 Task: Create Issue Issue0000000362 in Backlog  in Scrum Project Project0000000073 in Jira. Create Issue Issue0000000363 in Backlog  in Scrum Project Project0000000073 in Jira. Create Issue Issue0000000364 in Backlog  in Scrum Project Project0000000073 in Jira. Create Issue Issue0000000365 in Backlog  in Scrum Project Project0000000073 in Jira. Create Issue Issue0000000366 in Backlog  in Scrum Project Project0000000074 in Jira
Action: Mouse moved to (106, 228)
Screenshot: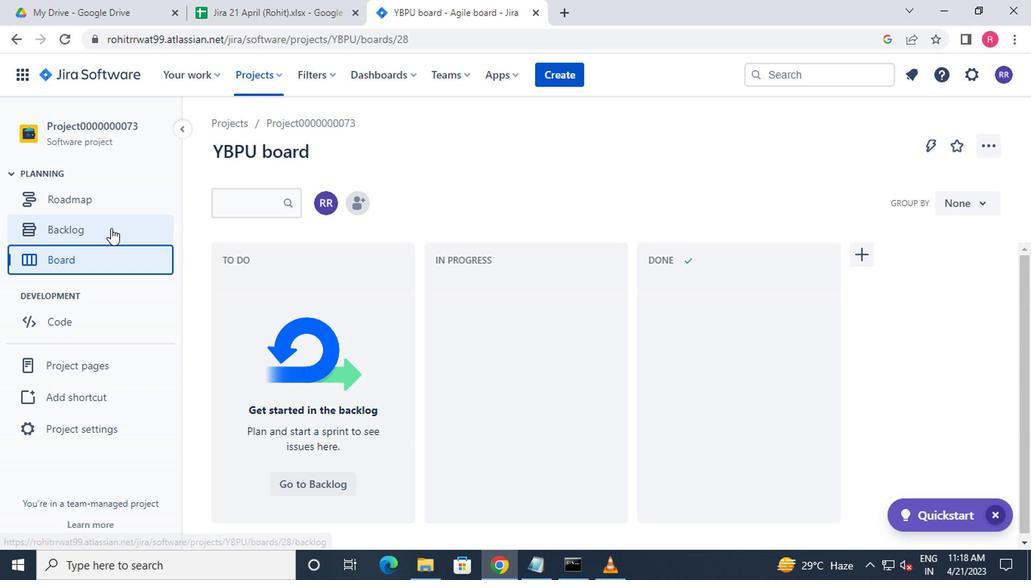 
Action: Mouse pressed left at (106, 228)
Screenshot: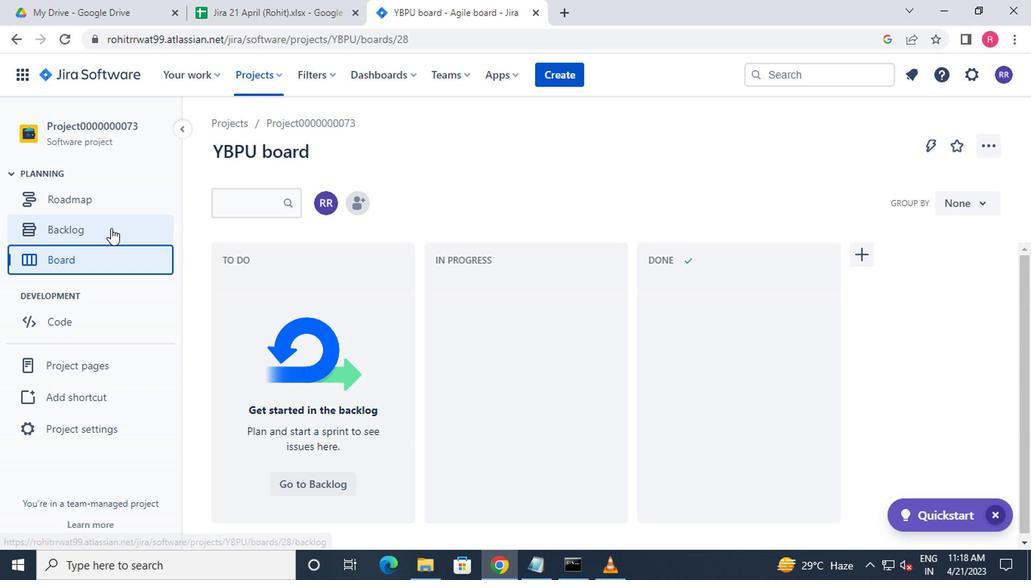 
Action: Mouse moved to (312, 336)
Screenshot: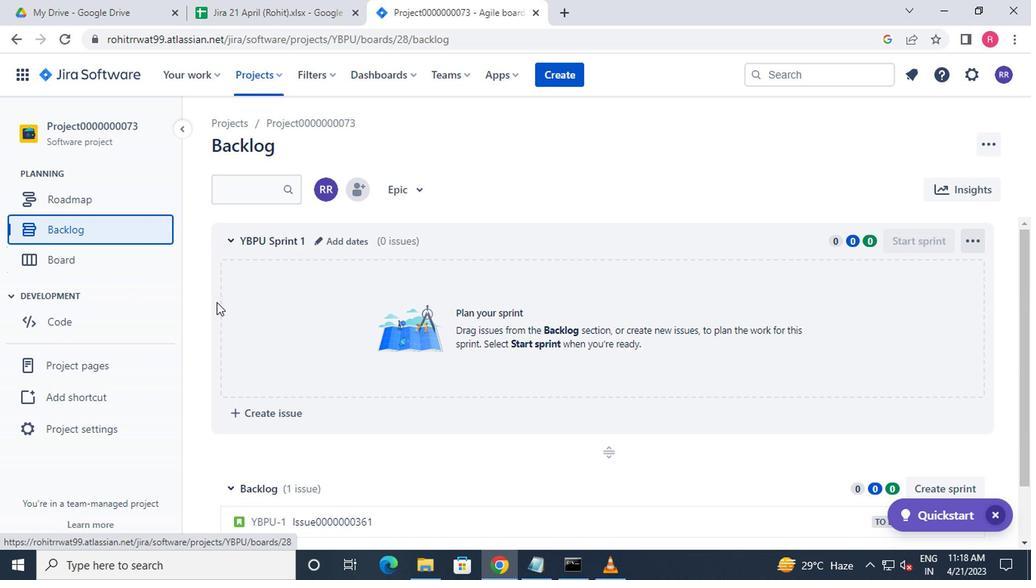 
Action: Mouse scrolled (312, 335) with delta (0, -1)
Screenshot: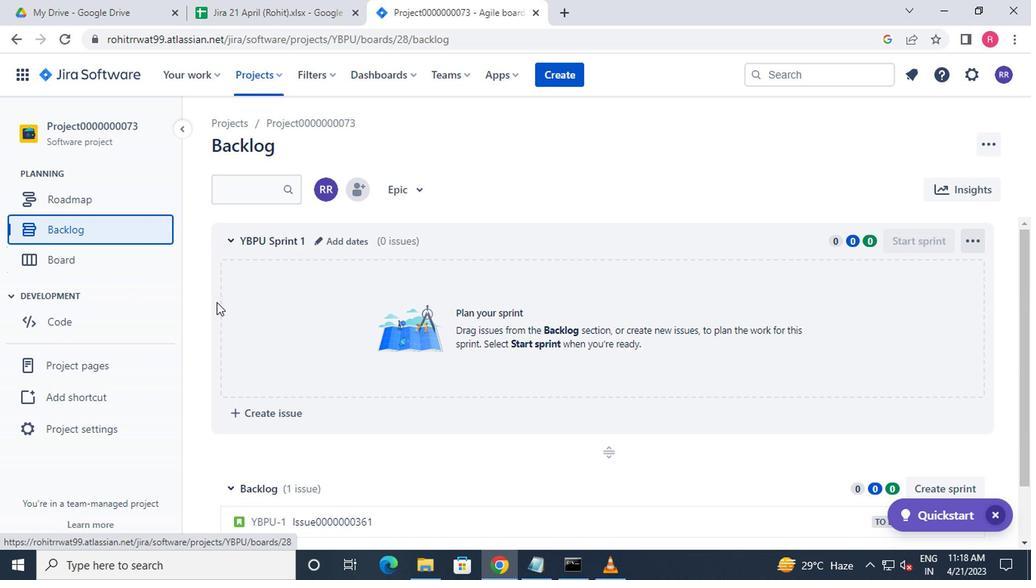 
Action: Mouse moved to (316, 338)
Screenshot: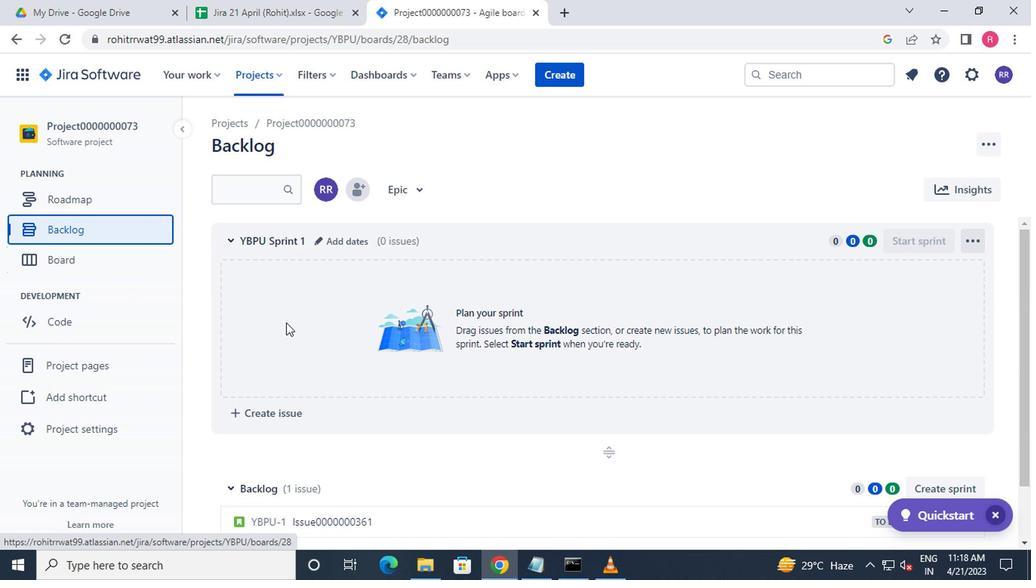 
Action: Mouse scrolled (316, 338) with delta (0, 0)
Screenshot: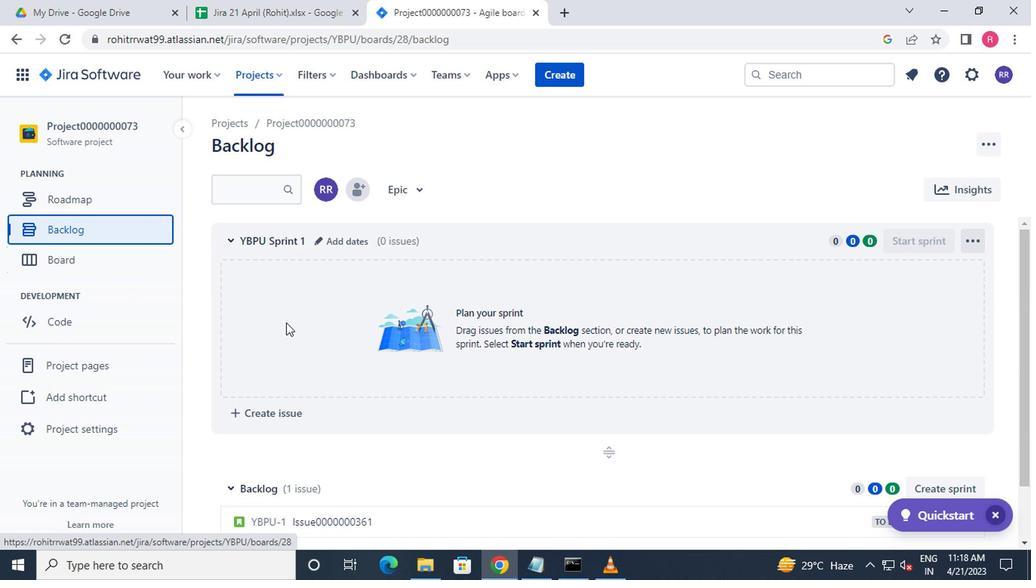 
Action: Mouse moved to (319, 340)
Screenshot: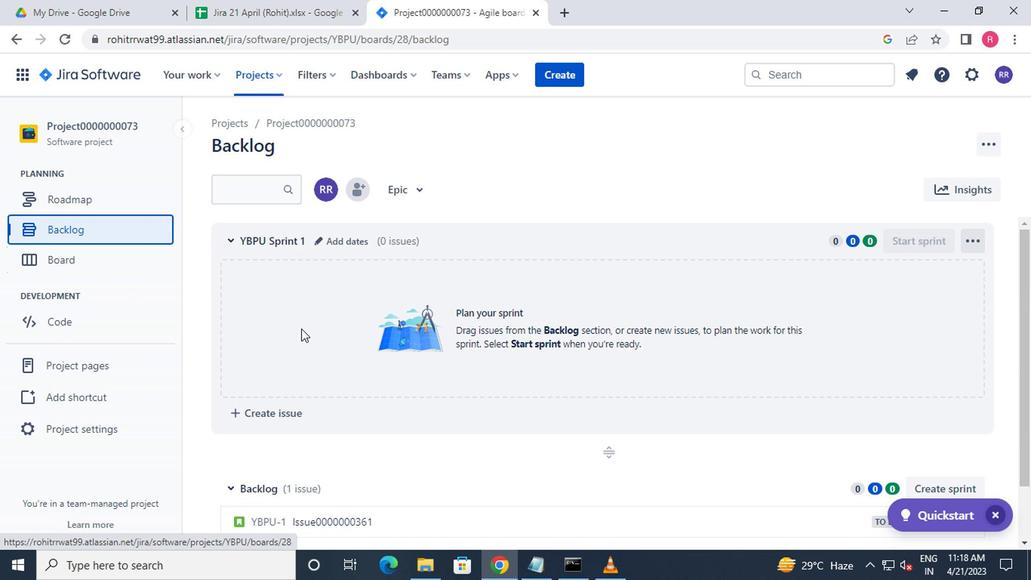 
Action: Mouse scrolled (319, 340) with delta (0, 0)
Screenshot: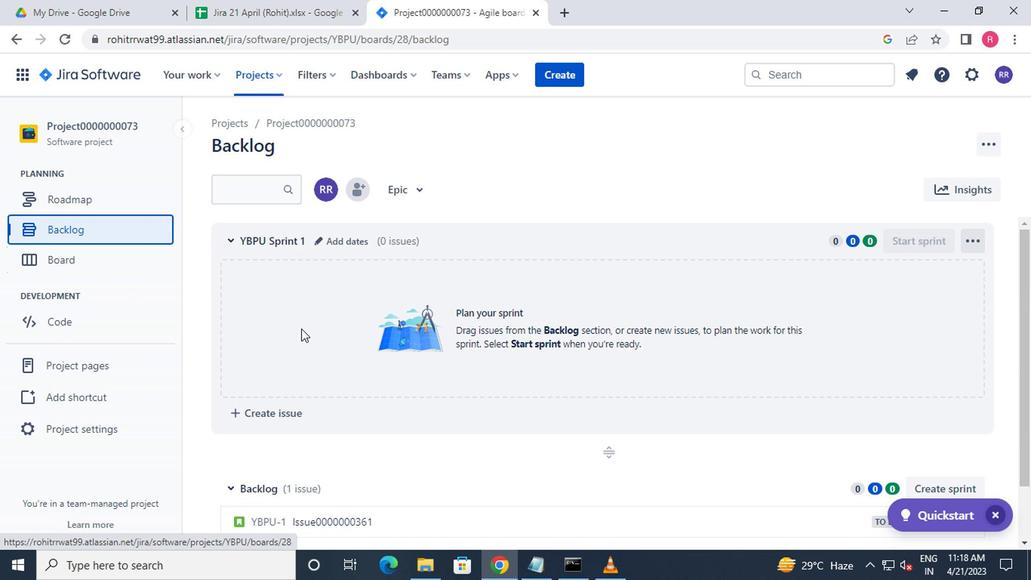 
Action: Mouse moved to (321, 341)
Screenshot: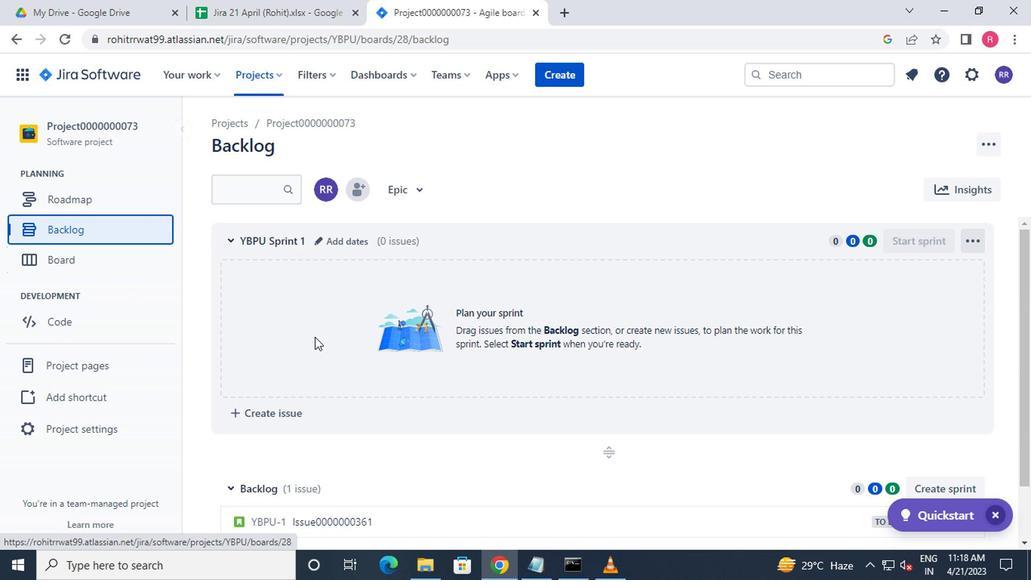 
Action: Mouse scrolled (321, 340) with delta (0, 0)
Screenshot: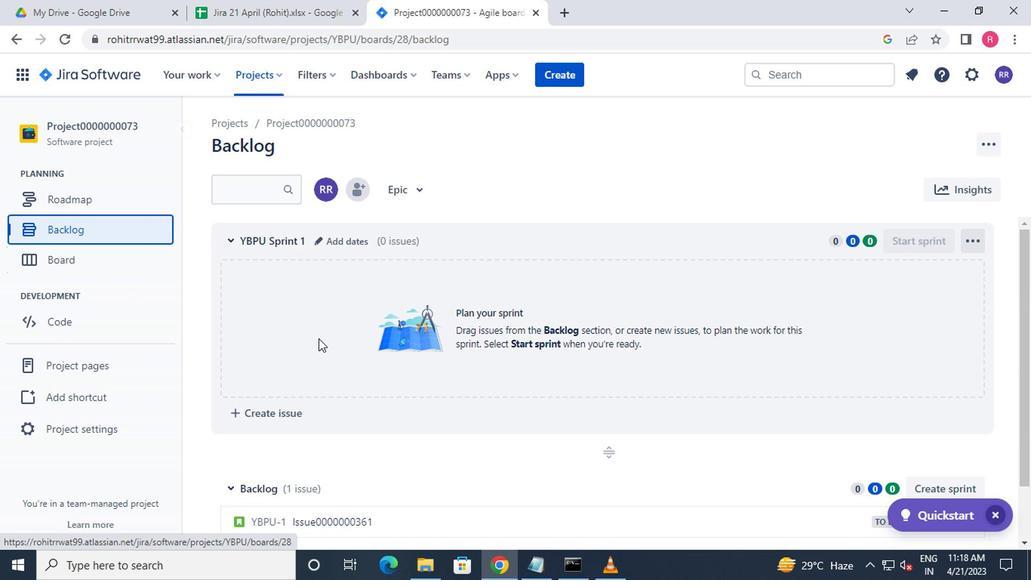 
Action: Mouse moved to (316, 481)
Screenshot: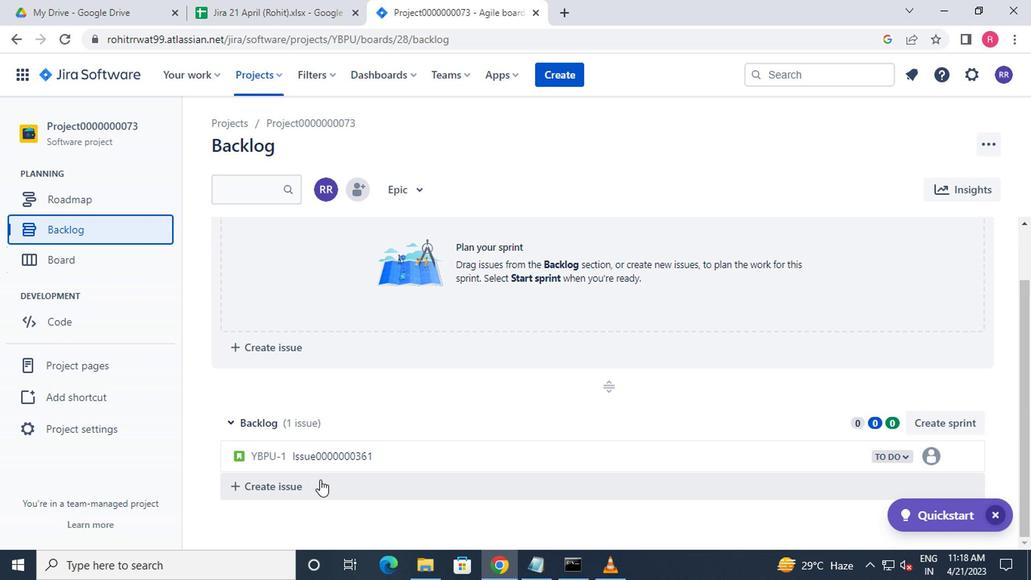 
Action: Mouse pressed left at (316, 481)
Screenshot: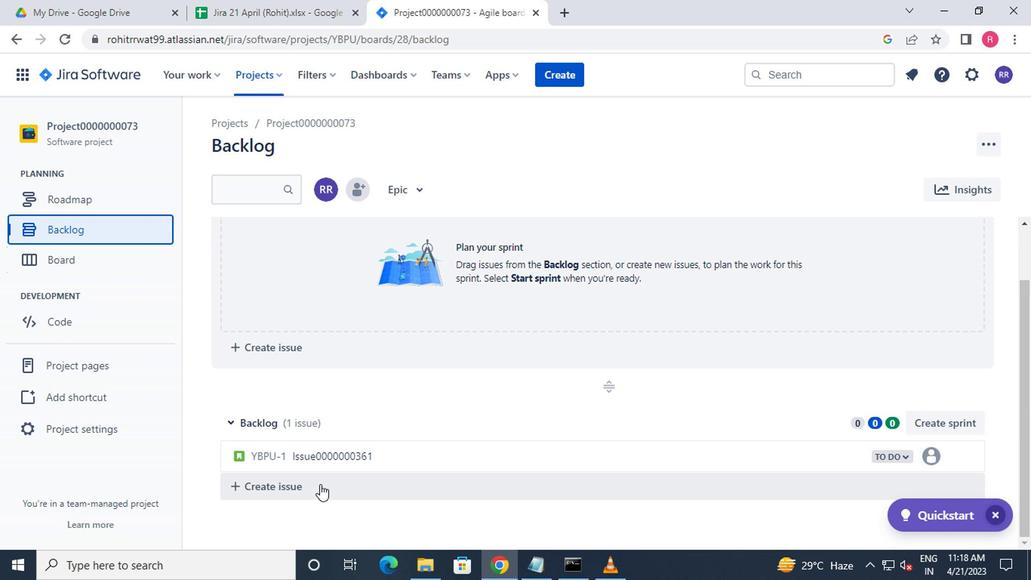 
Action: Key pressed <Key.shift>ISSUE0000<Key.backspace><Key.backspace><Key.backspace><Key.backspace><Key.backspace><Key.backspace><Key.backspace><Key.backspace><Key.backspace><Key.backspace><Key.backspace><Key.backspace><Key.backspace><Key.backspace><Key.backspace><Key.backspace><Key.shift>ISSUE0000000362<Key.enter><Key.shift><Key.shift><Key.shift><Key.shift><Key.shift><Key.shift><Key.shift><Key.shift><Key.shift><Key.shift><Key.shift><Key.shift><Key.shift>ISSUE0000000363<Key.enter><Key.shift>ISSUE0000000364<Key.enter><Key.shift_r>ISSUE0000000365<Key.enter>
Screenshot: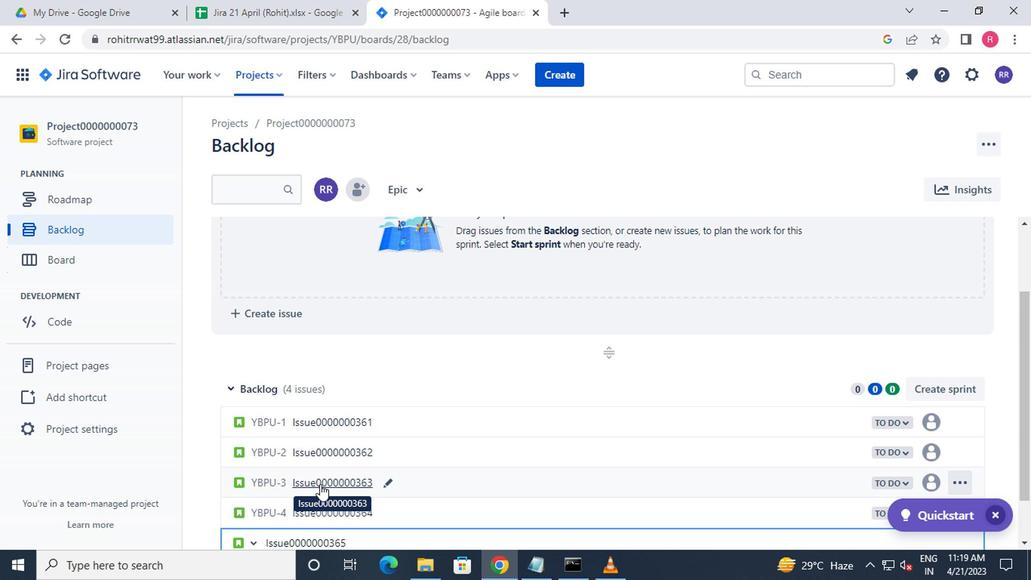 
Action: Mouse moved to (277, 72)
Screenshot: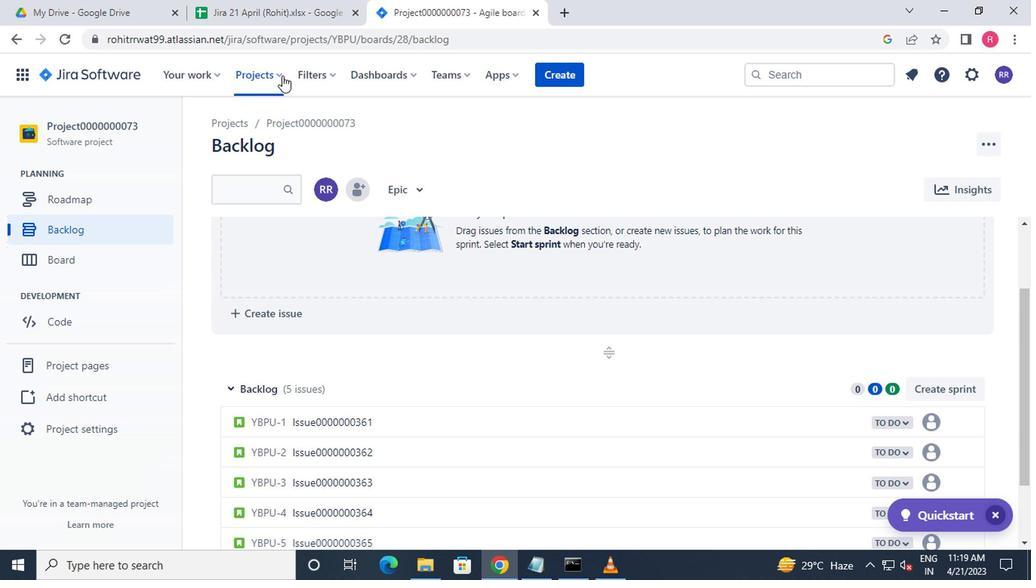 
Action: Mouse pressed left at (277, 72)
Screenshot: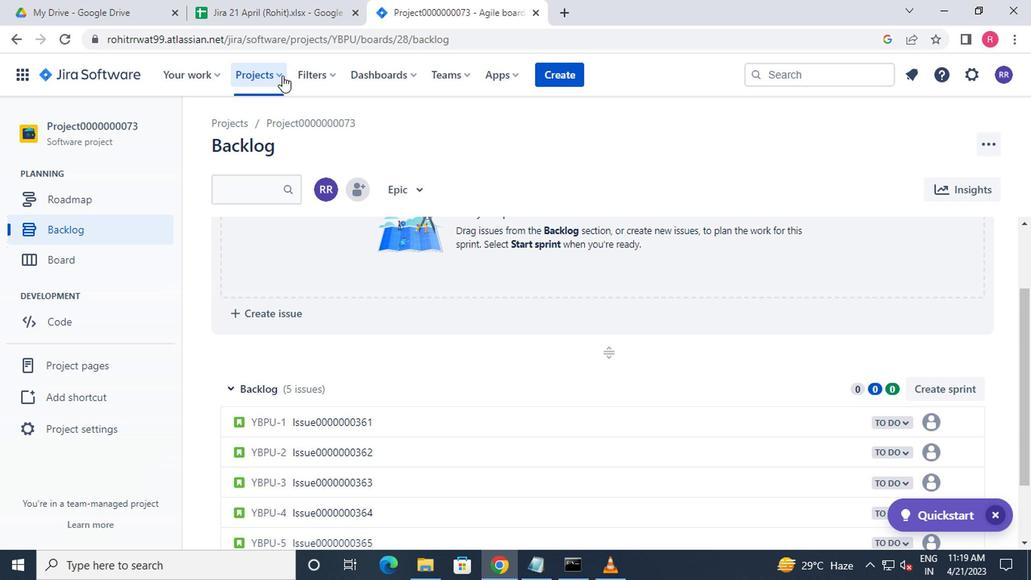 
Action: Mouse moved to (337, 175)
Screenshot: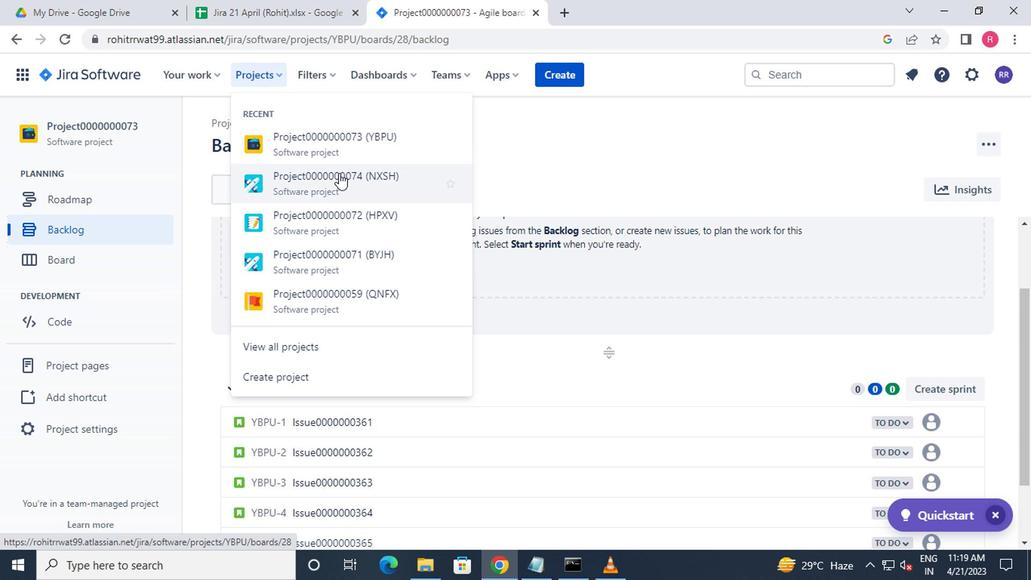 
Action: Mouse pressed left at (337, 175)
Screenshot: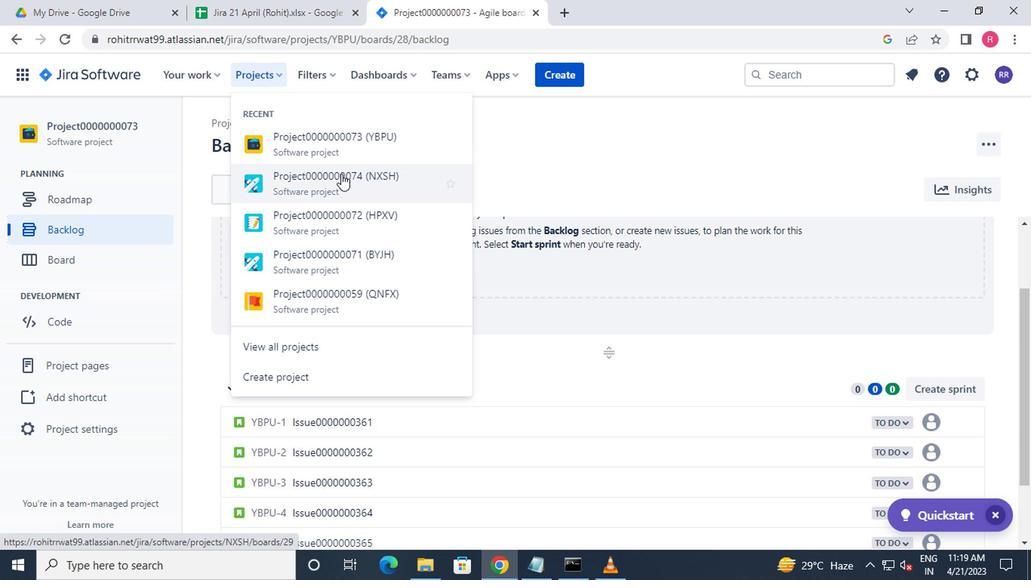 
Action: Mouse moved to (85, 230)
Screenshot: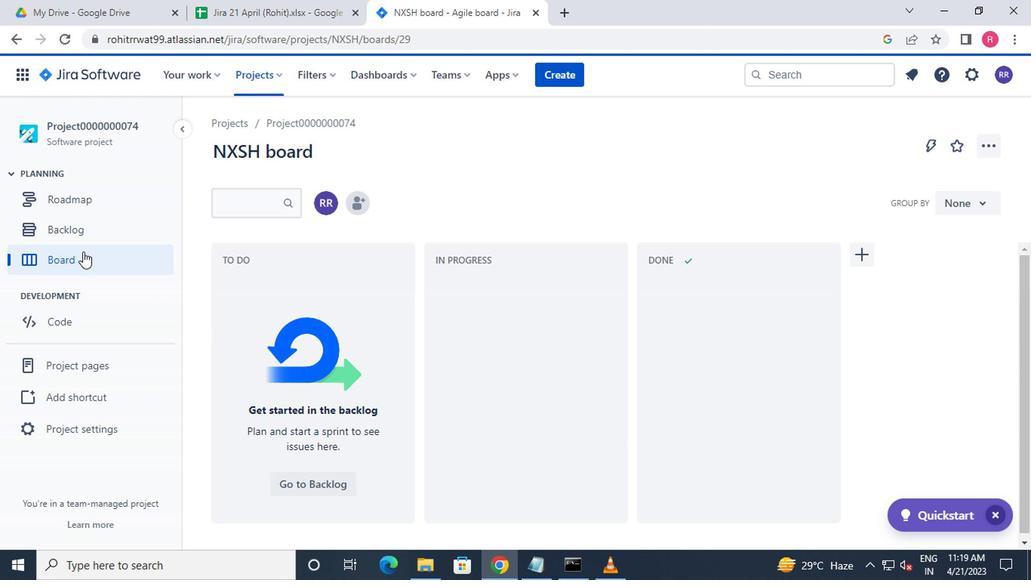 
Action: Mouse pressed left at (85, 230)
Screenshot: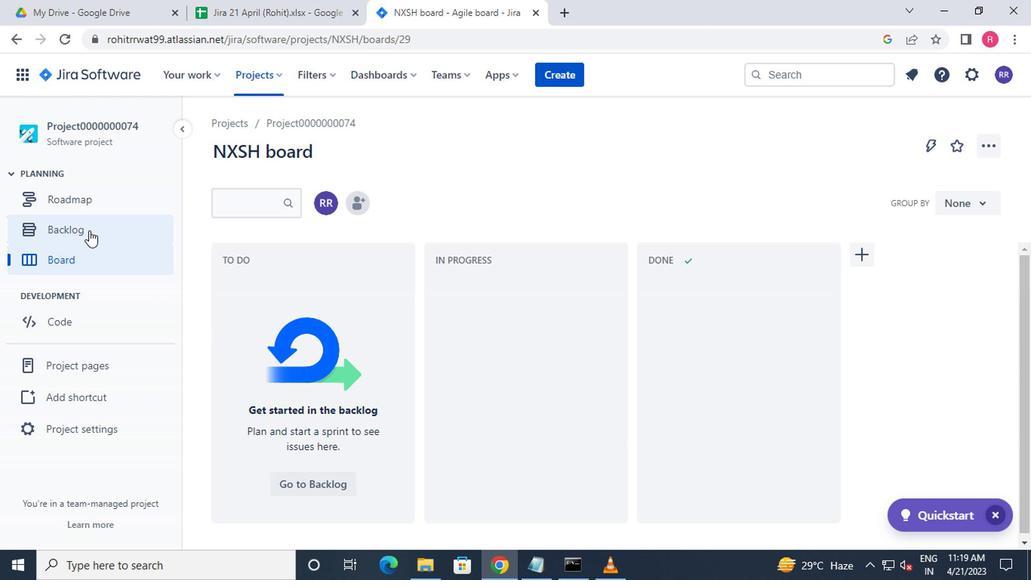 
Action: Mouse moved to (100, 263)
Screenshot: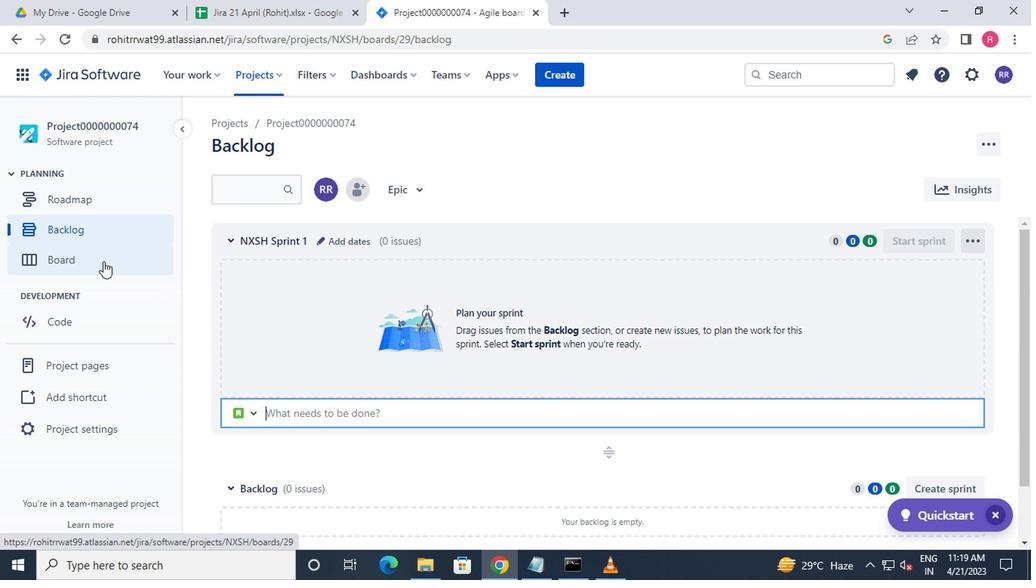 
Action: Mouse scrolled (100, 263) with delta (0, 0)
Screenshot: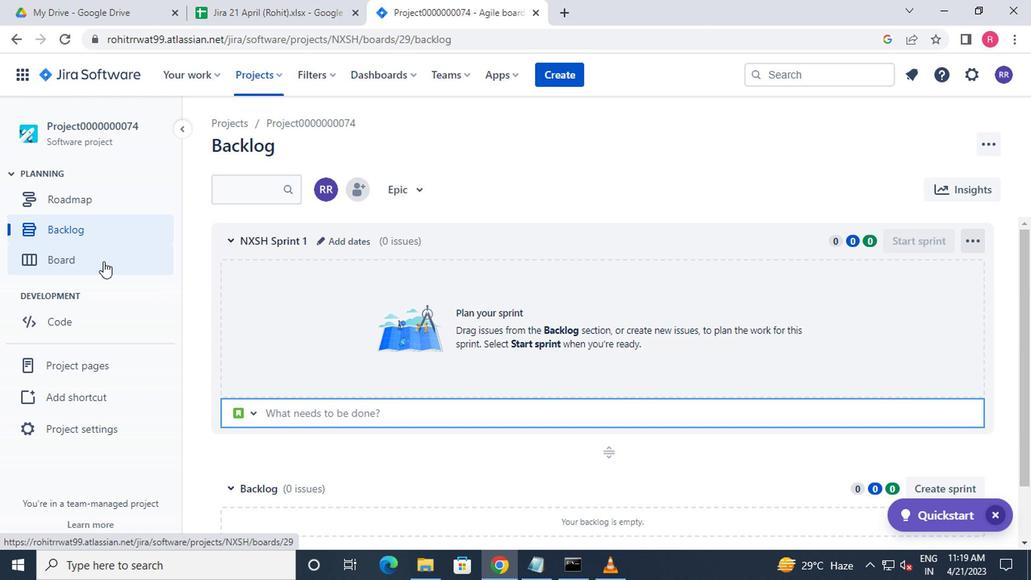 
Action: Mouse moved to (104, 283)
Screenshot: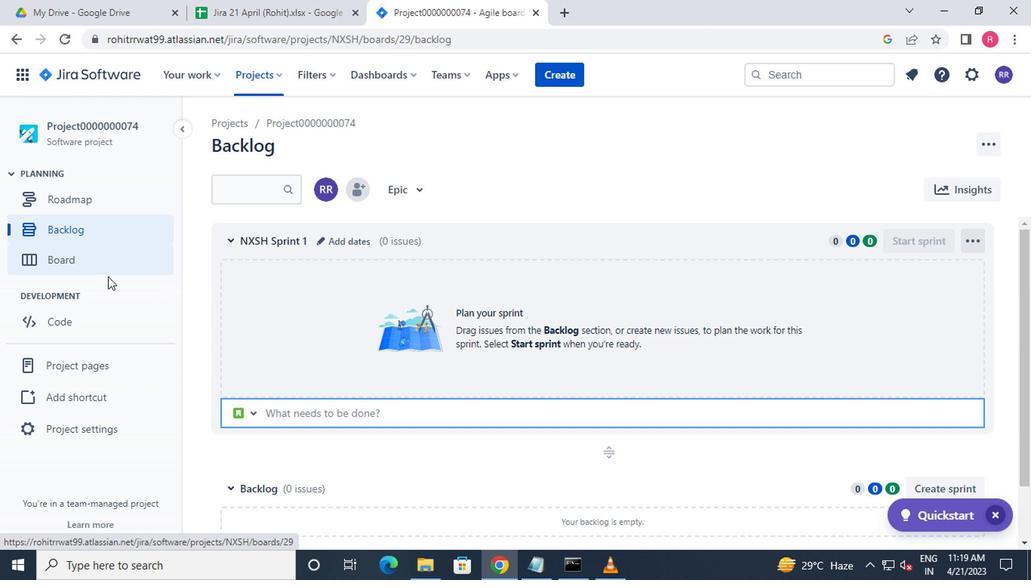 
Action: Mouse scrolled (104, 282) with delta (0, 0)
Screenshot: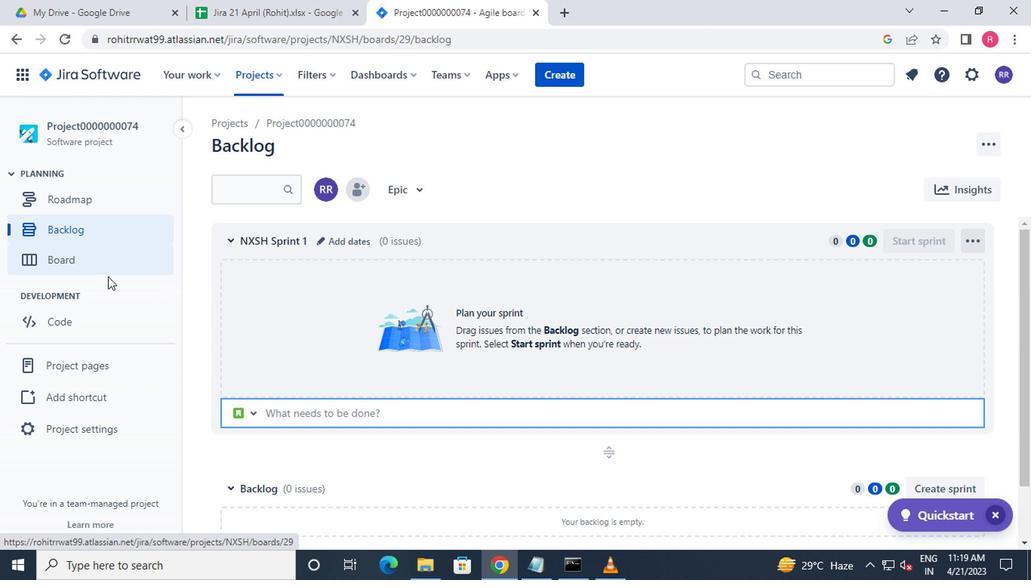 
Action: Mouse moved to (257, 383)
Screenshot: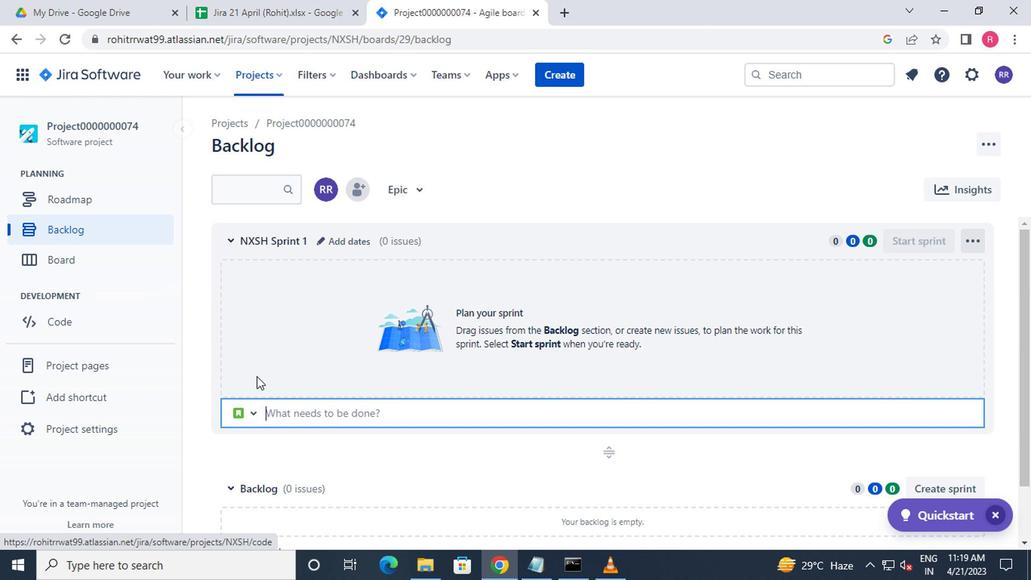 
Action: Mouse scrolled (257, 382) with delta (0, 0)
Screenshot: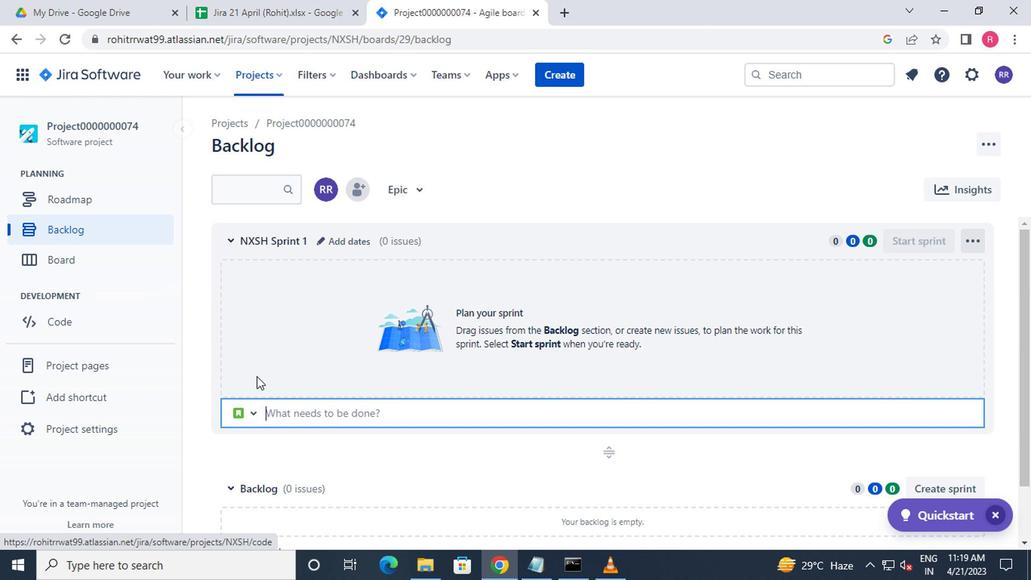 
Action: Mouse moved to (265, 486)
Screenshot: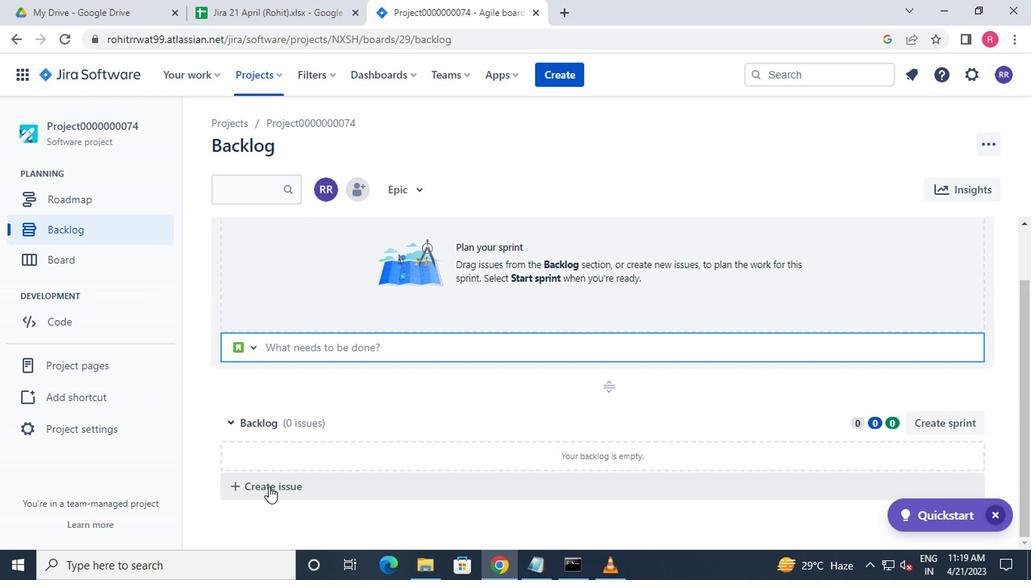 
Action: Mouse pressed left at (265, 486)
Screenshot: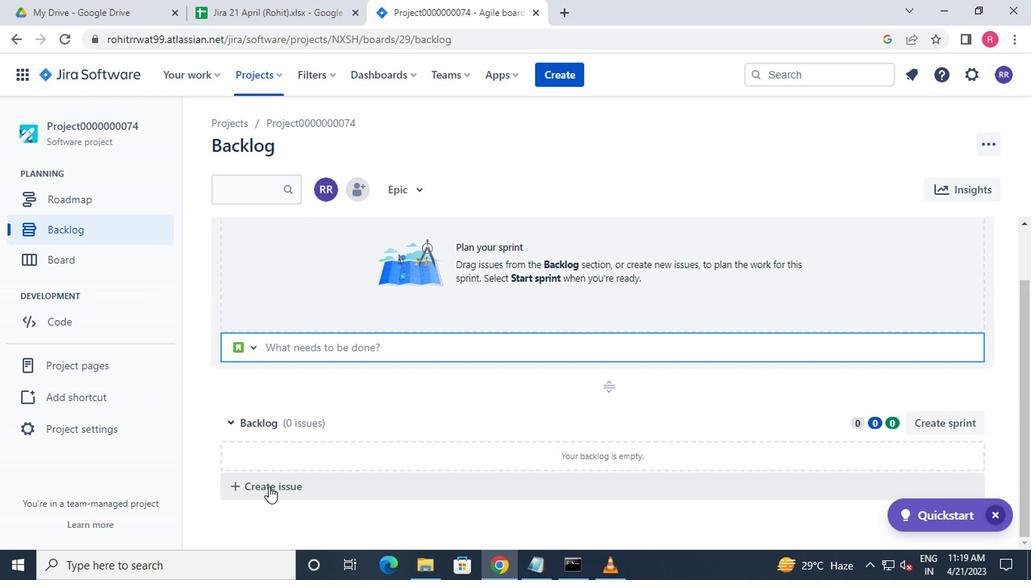 
Action: Mouse moved to (276, 484)
Screenshot: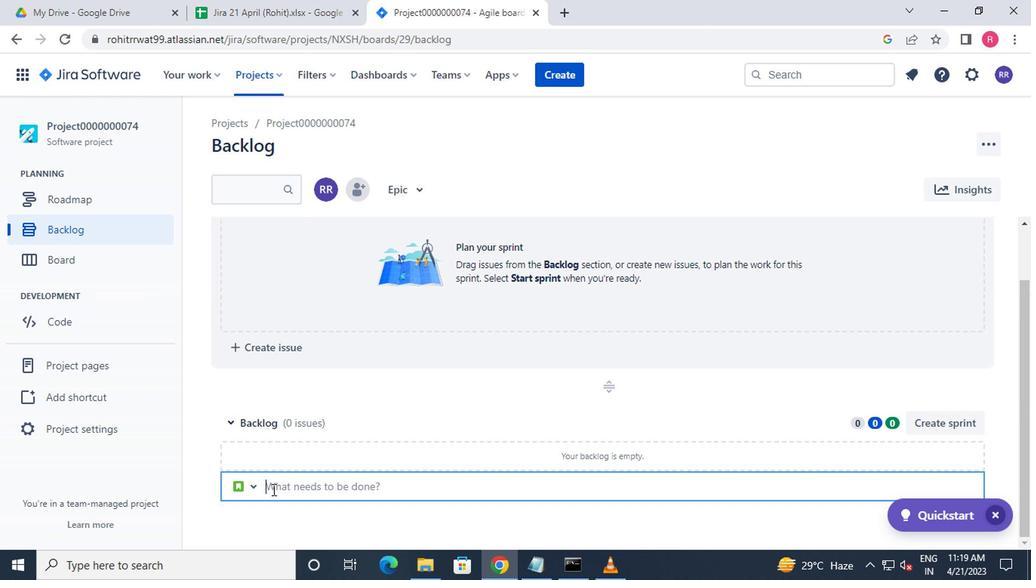 
Action: Key pressed <Key.shift_r>ISSUE0000000366<Key.enter>
Screenshot: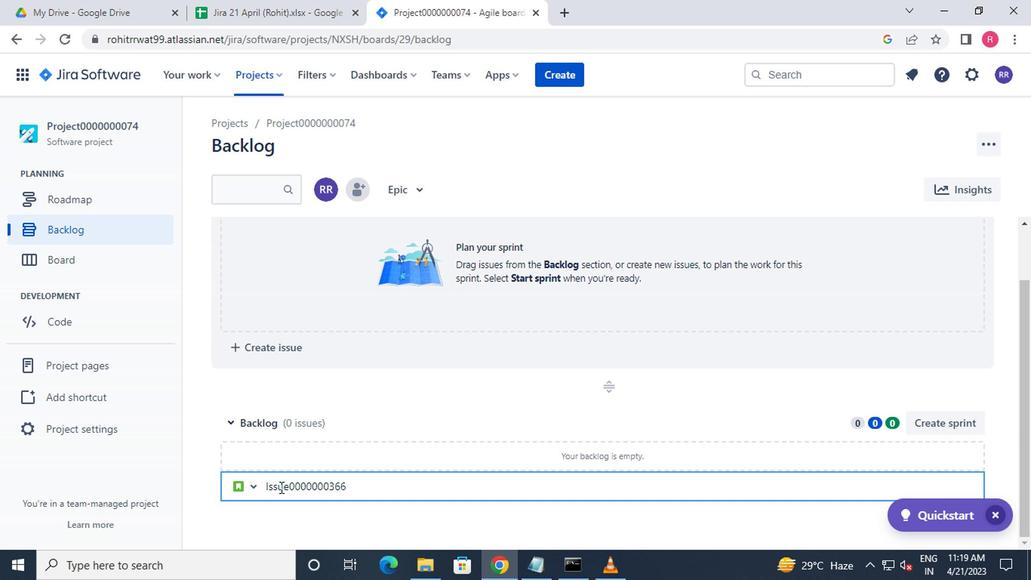 
